 Task: Insert a blank sheet.
Action: Mouse moved to (113, 97)
Screenshot: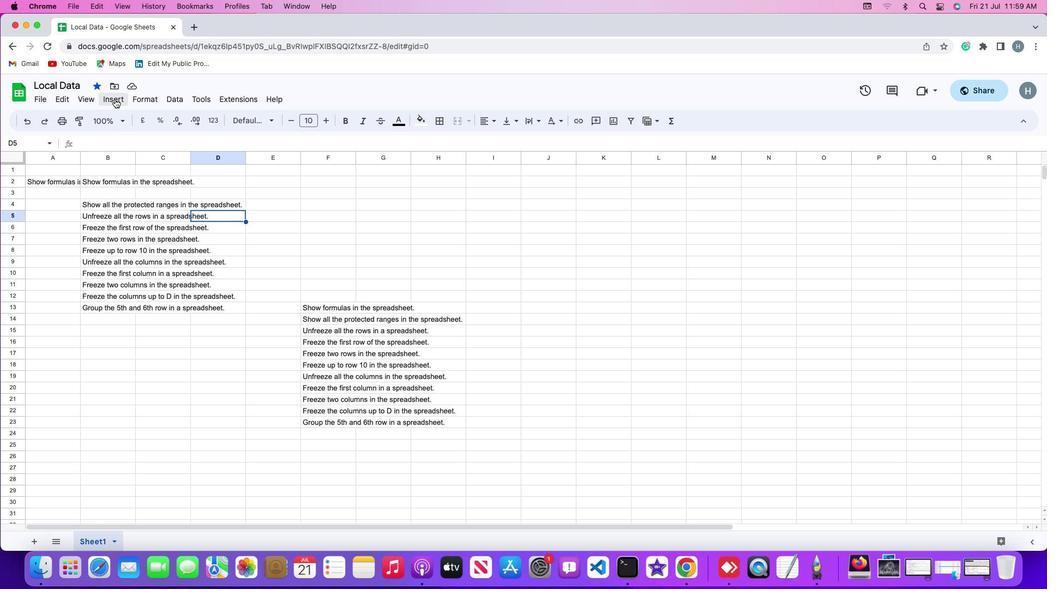 
Action: Mouse pressed left at (113, 97)
Screenshot: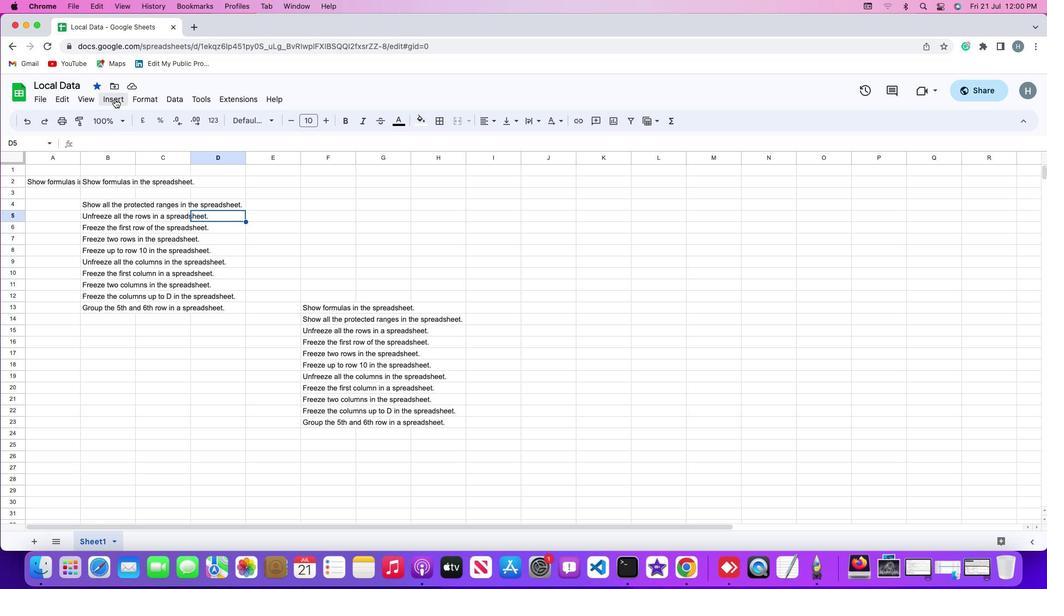 
Action: Mouse moved to (115, 98)
Screenshot: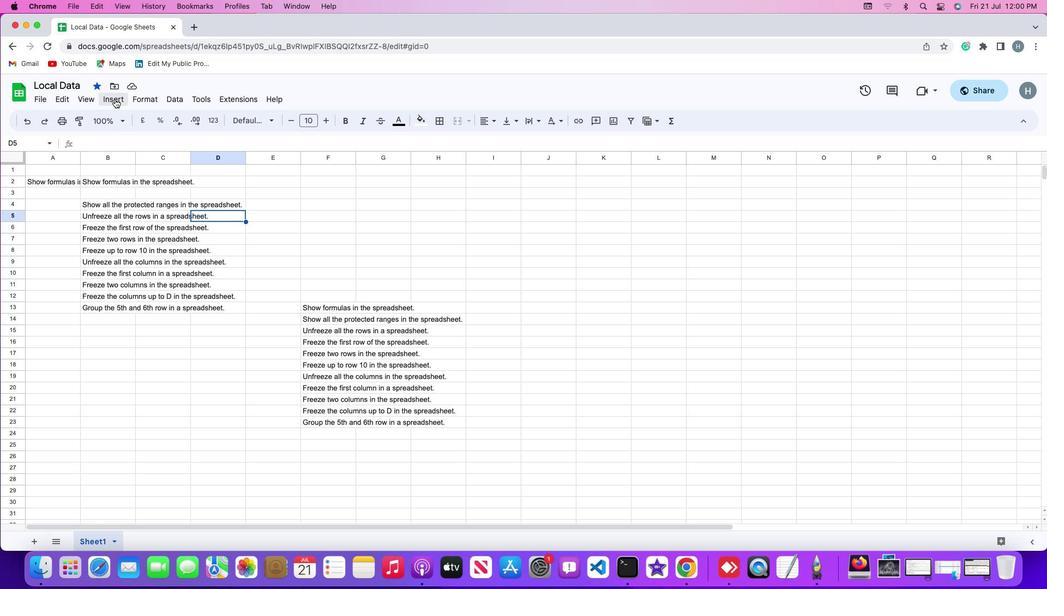 
Action: Mouse pressed left at (115, 98)
Screenshot: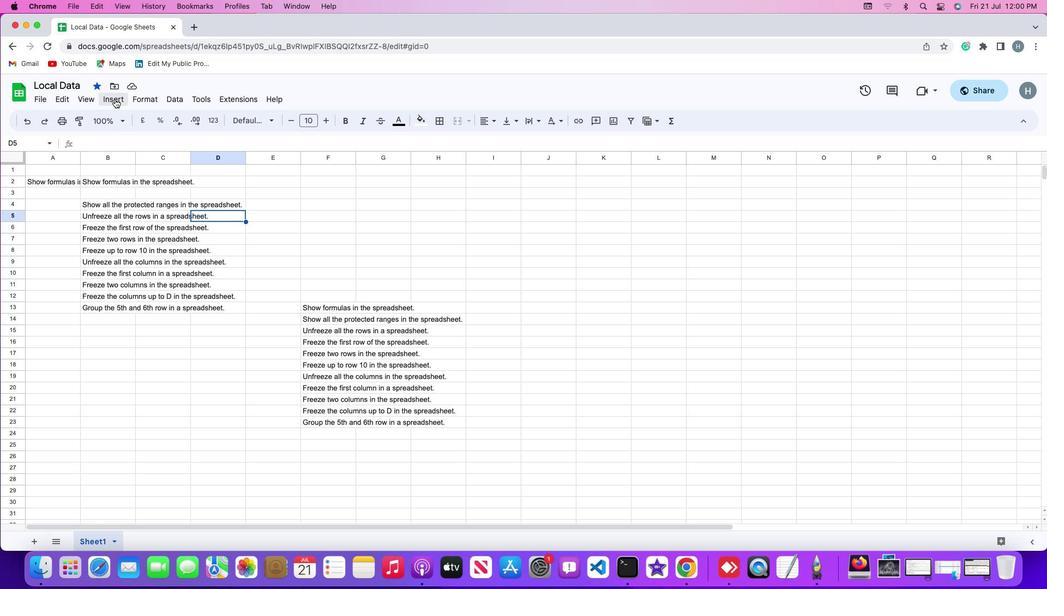 
Action: Mouse moved to (147, 170)
Screenshot: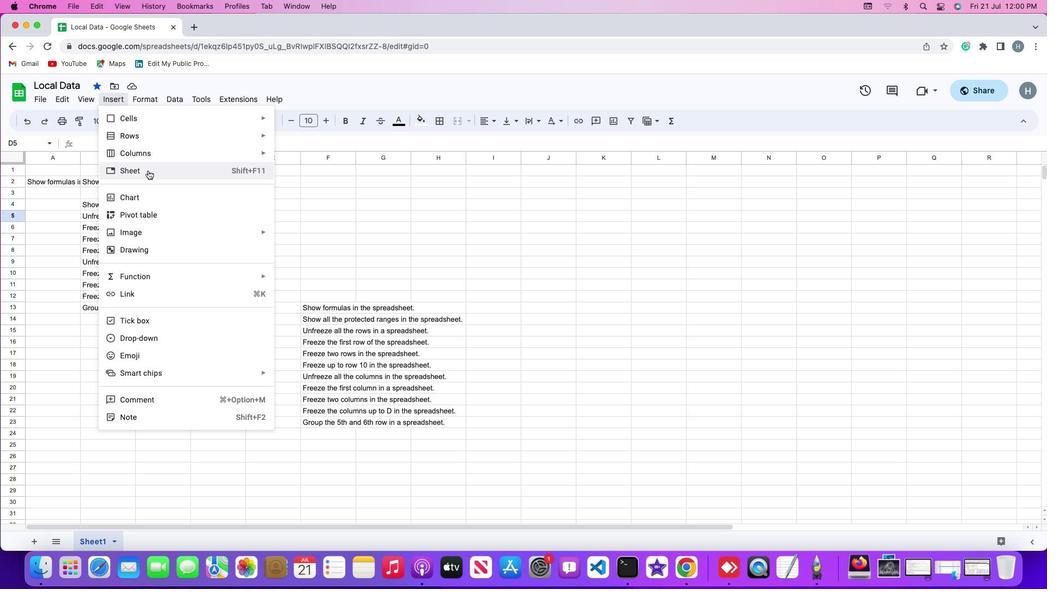
Action: Mouse pressed left at (147, 170)
Screenshot: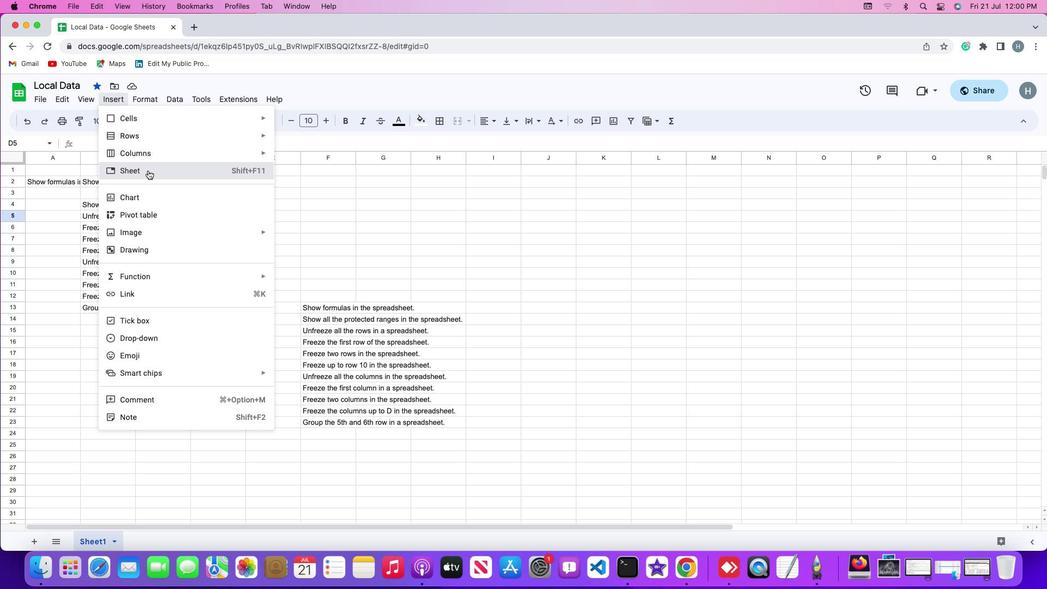
Action: Mouse moved to (310, 213)
Screenshot: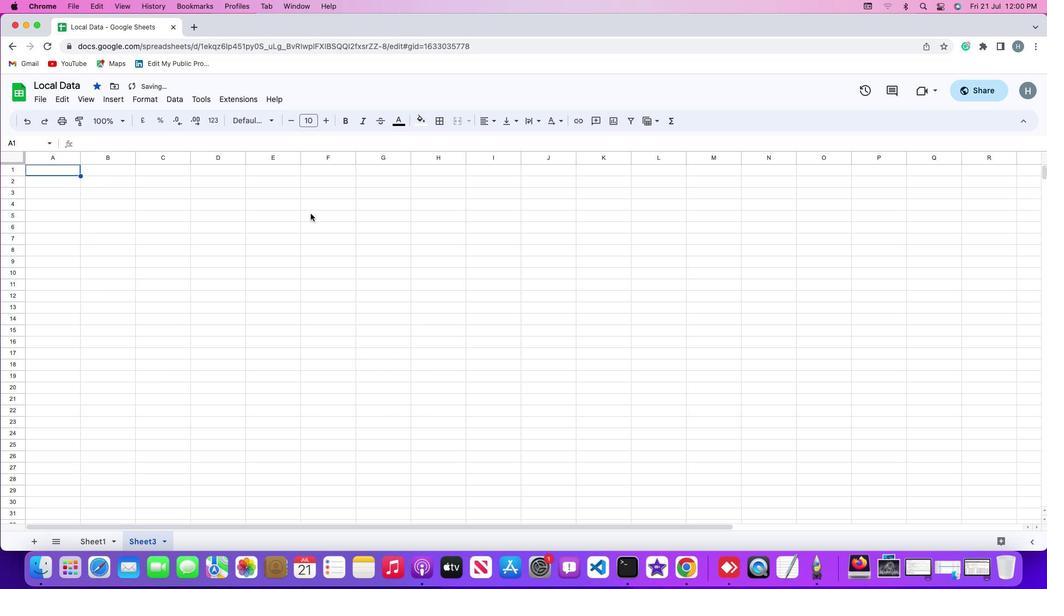 
